 Task: Add Otto's Naturals Cassava Flour 100% Yuca Root to the cart.
Action: Mouse moved to (325, 144)
Screenshot: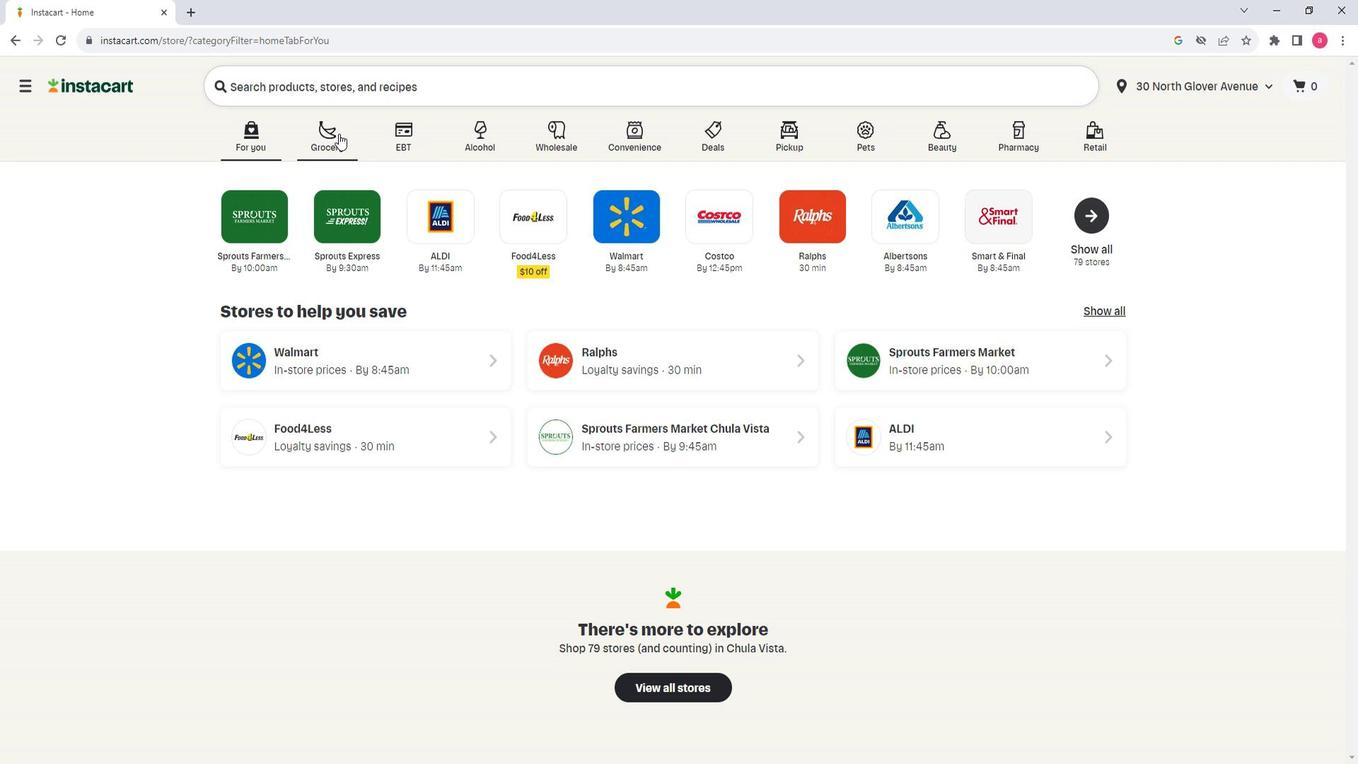
Action: Mouse pressed left at (325, 144)
Screenshot: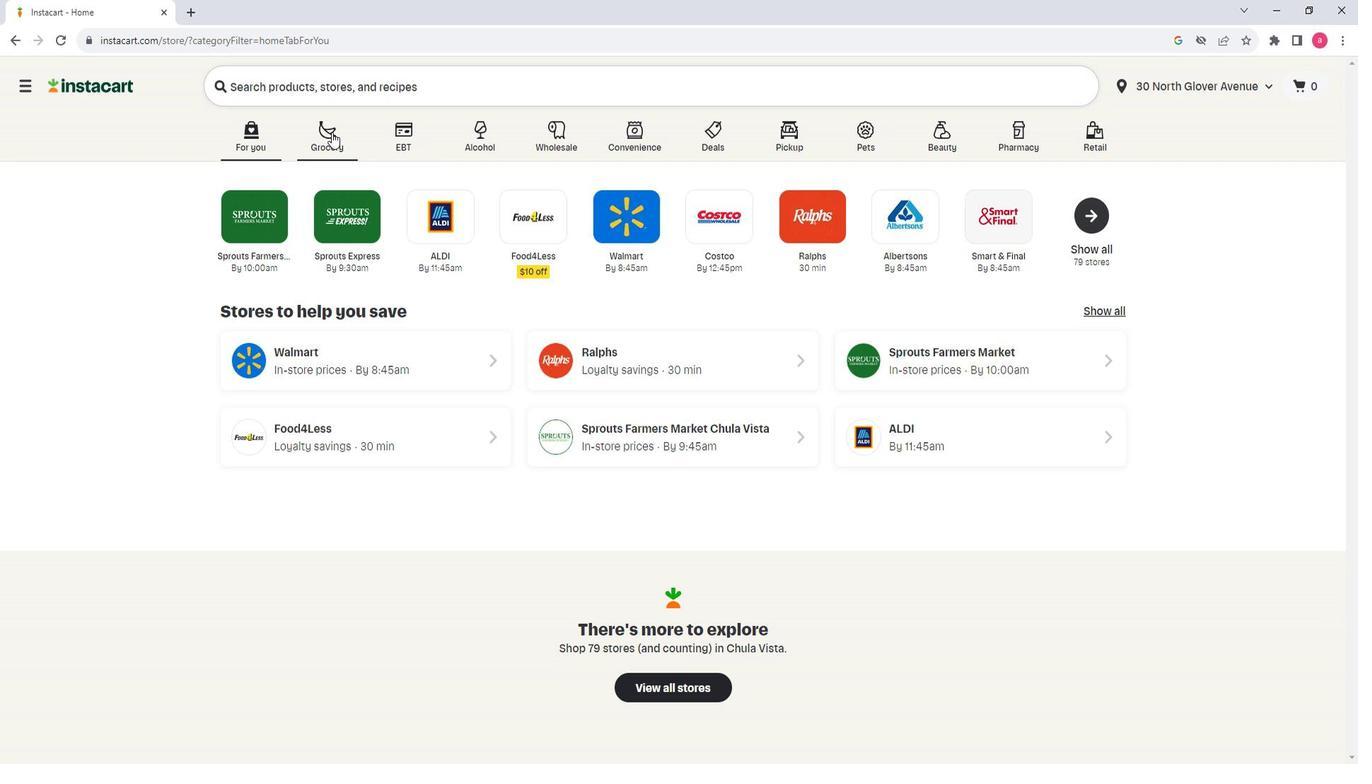 
Action: Mouse moved to (414, 400)
Screenshot: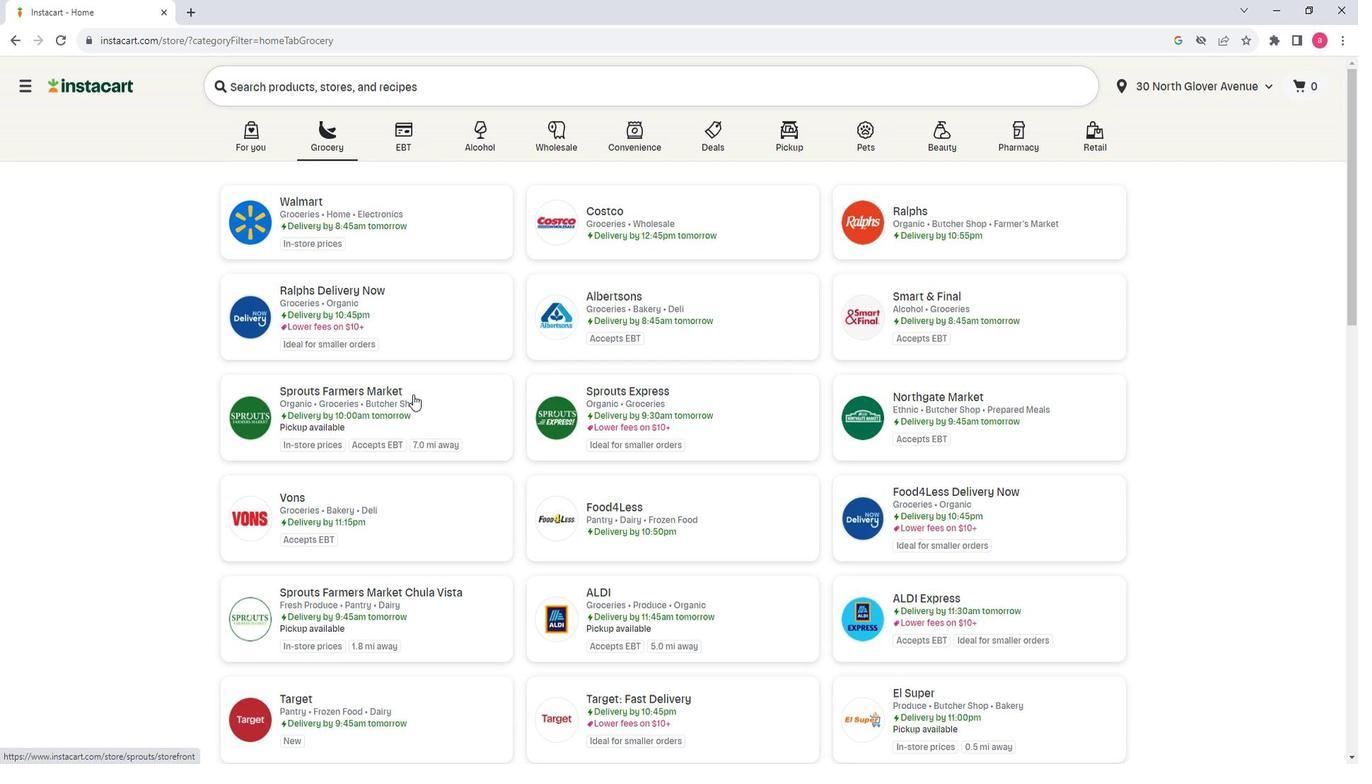 
Action: Mouse pressed left at (414, 400)
Screenshot: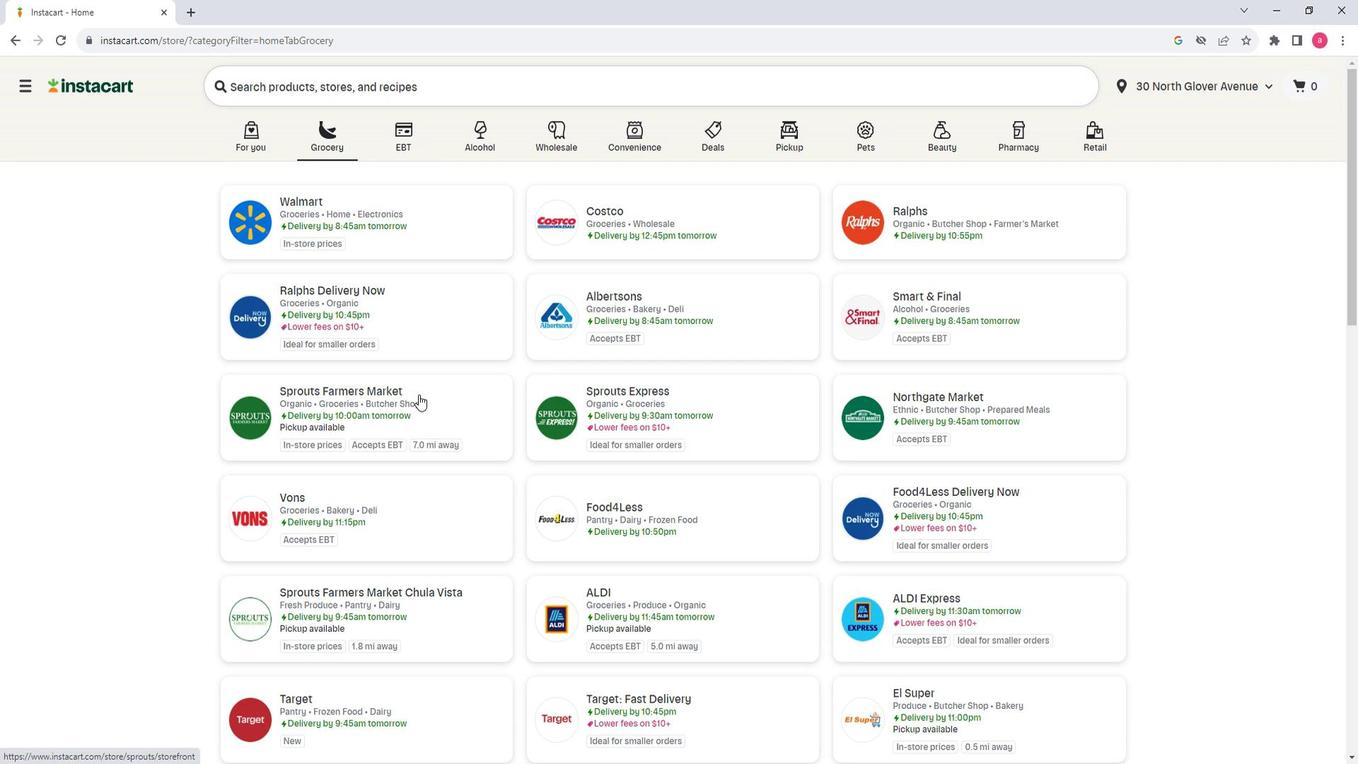 
Action: Mouse moved to (113, 356)
Screenshot: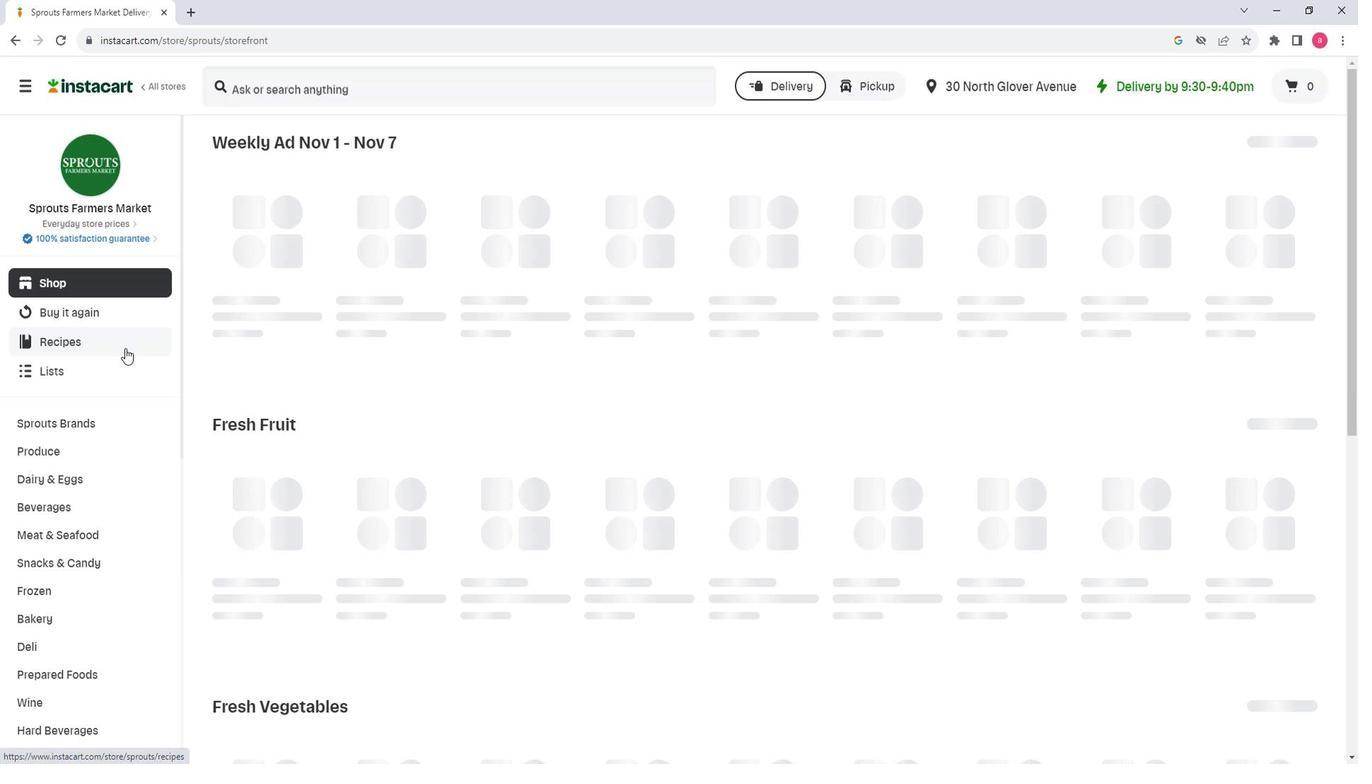 
Action: Mouse scrolled (113, 355) with delta (0, 0)
Screenshot: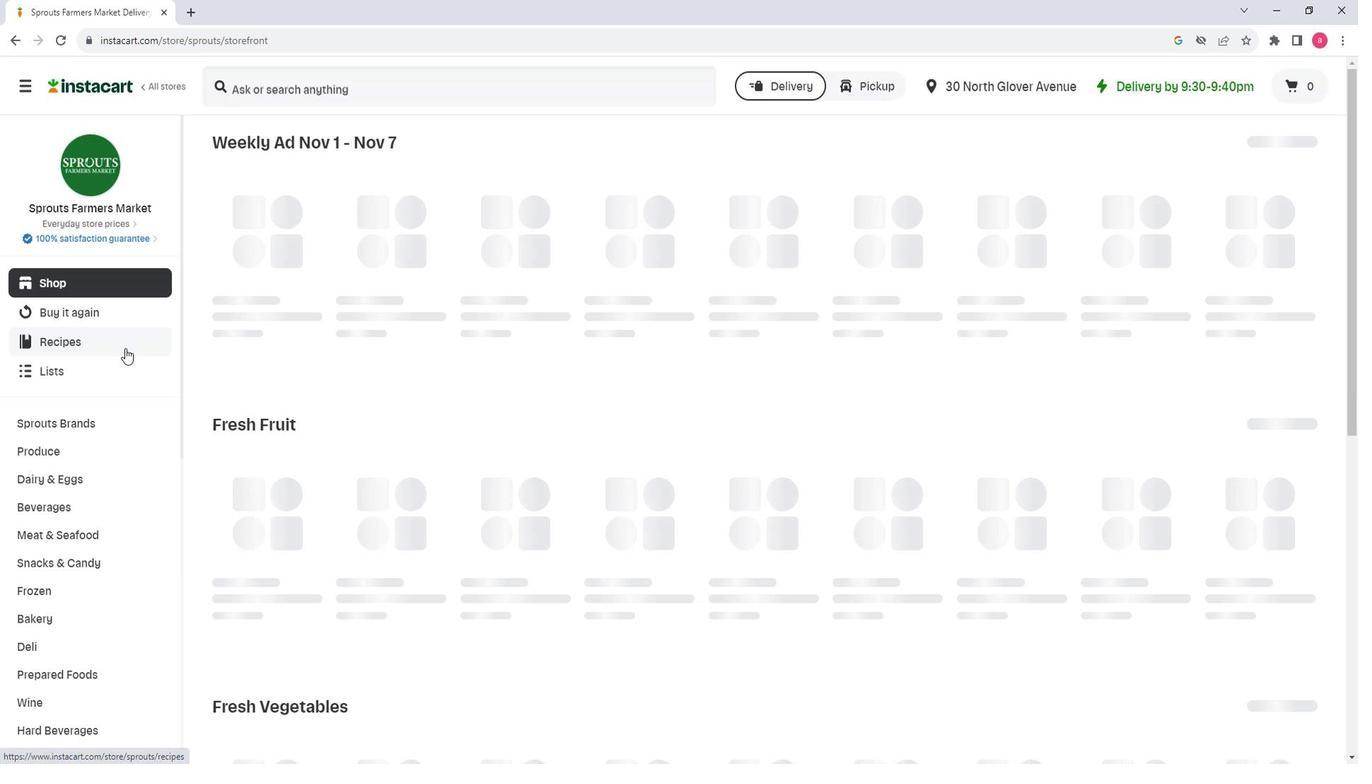
Action: Mouse scrolled (113, 355) with delta (0, 0)
Screenshot: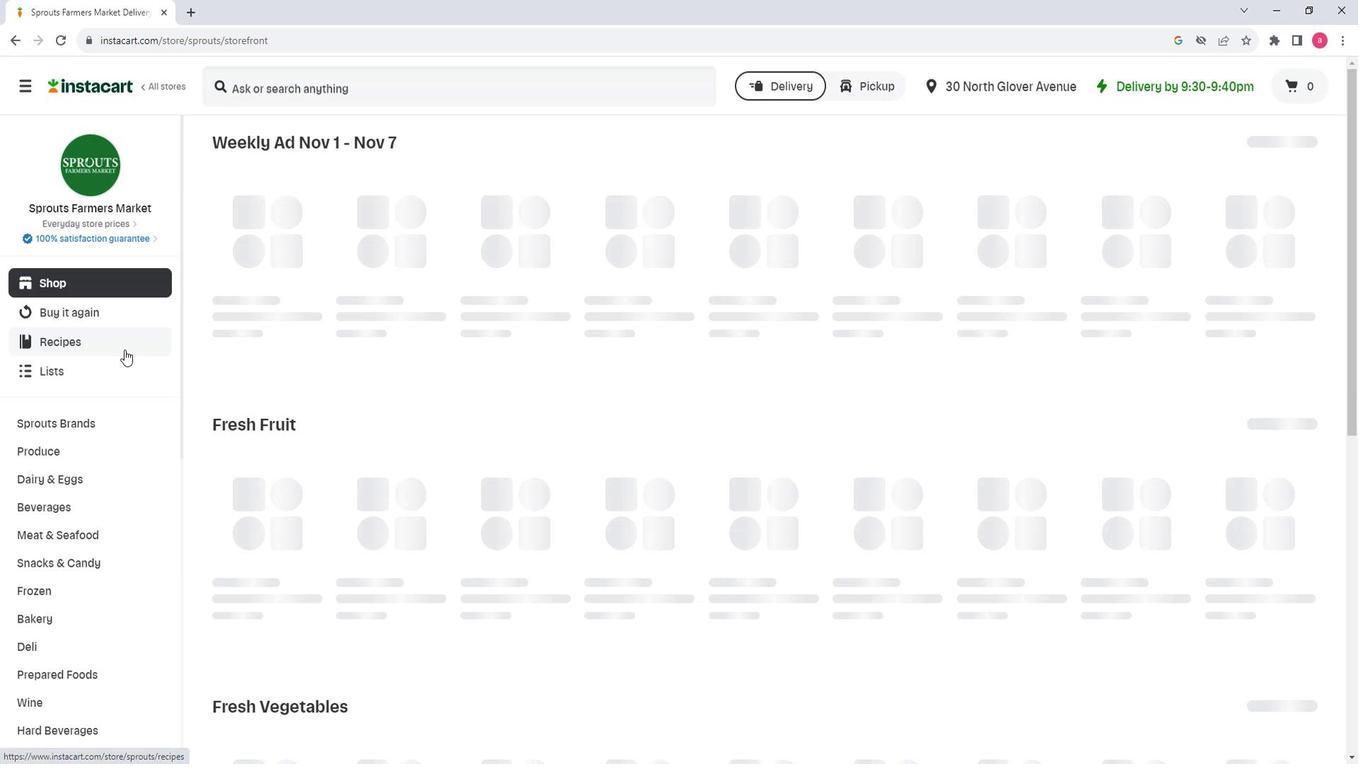 
Action: Mouse scrolled (113, 355) with delta (0, 0)
Screenshot: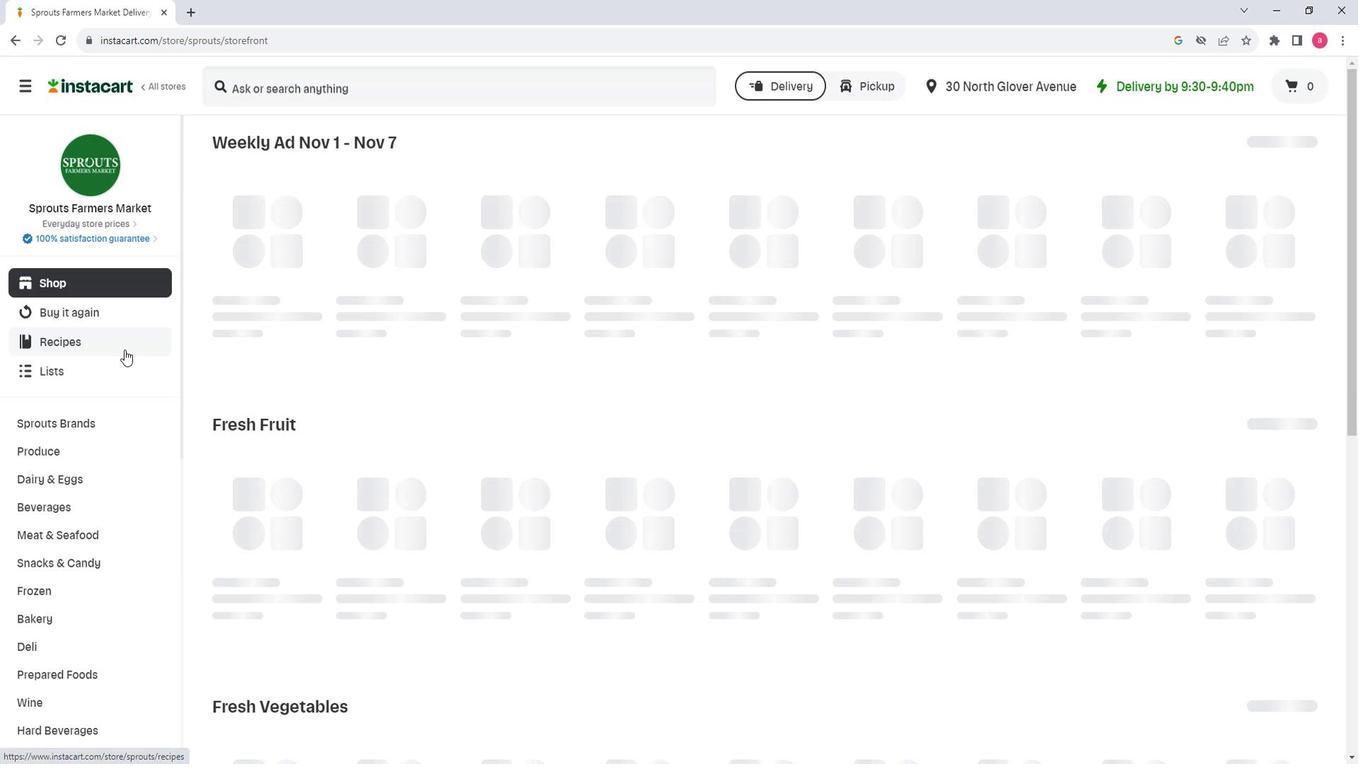 
Action: Mouse moved to (113, 357)
Screenshot: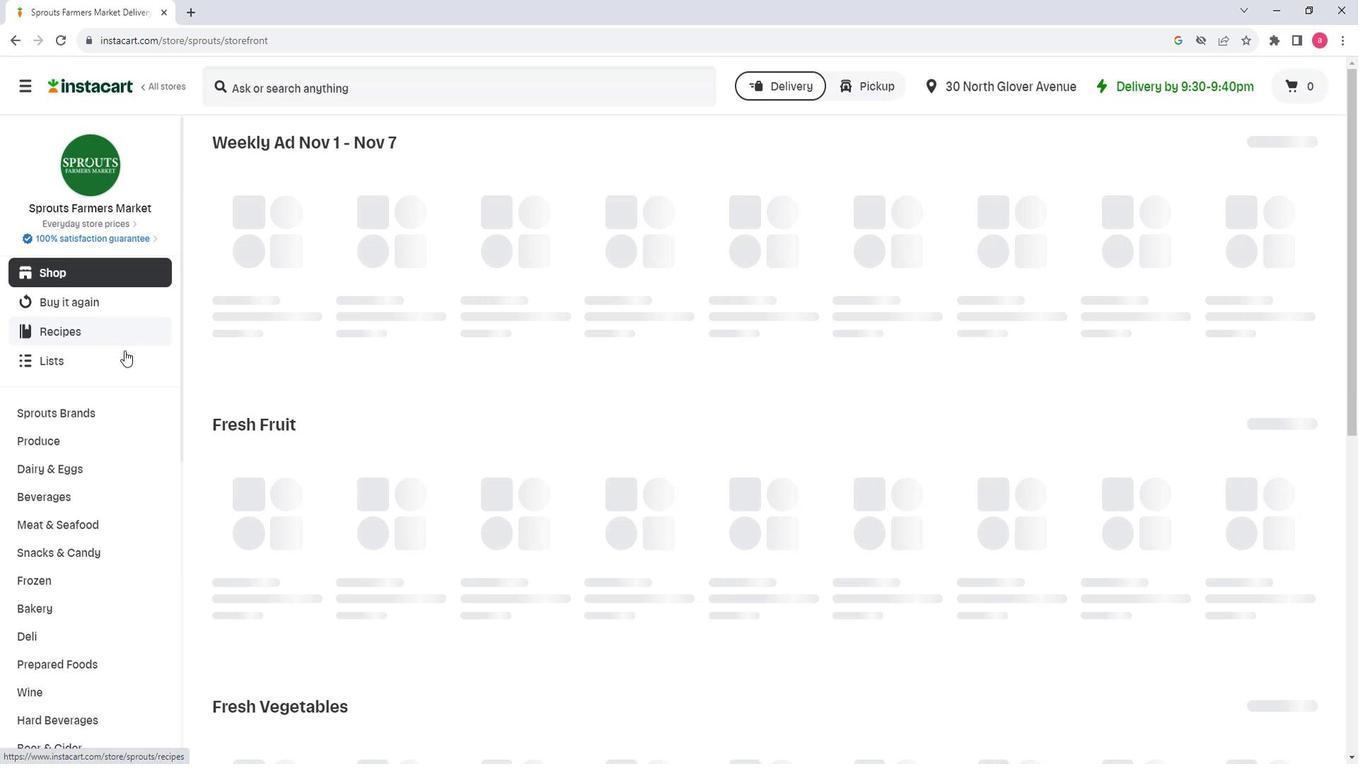 
Action: Mouse scrolled (113, 356) with delta (0, 0)
Screenshot: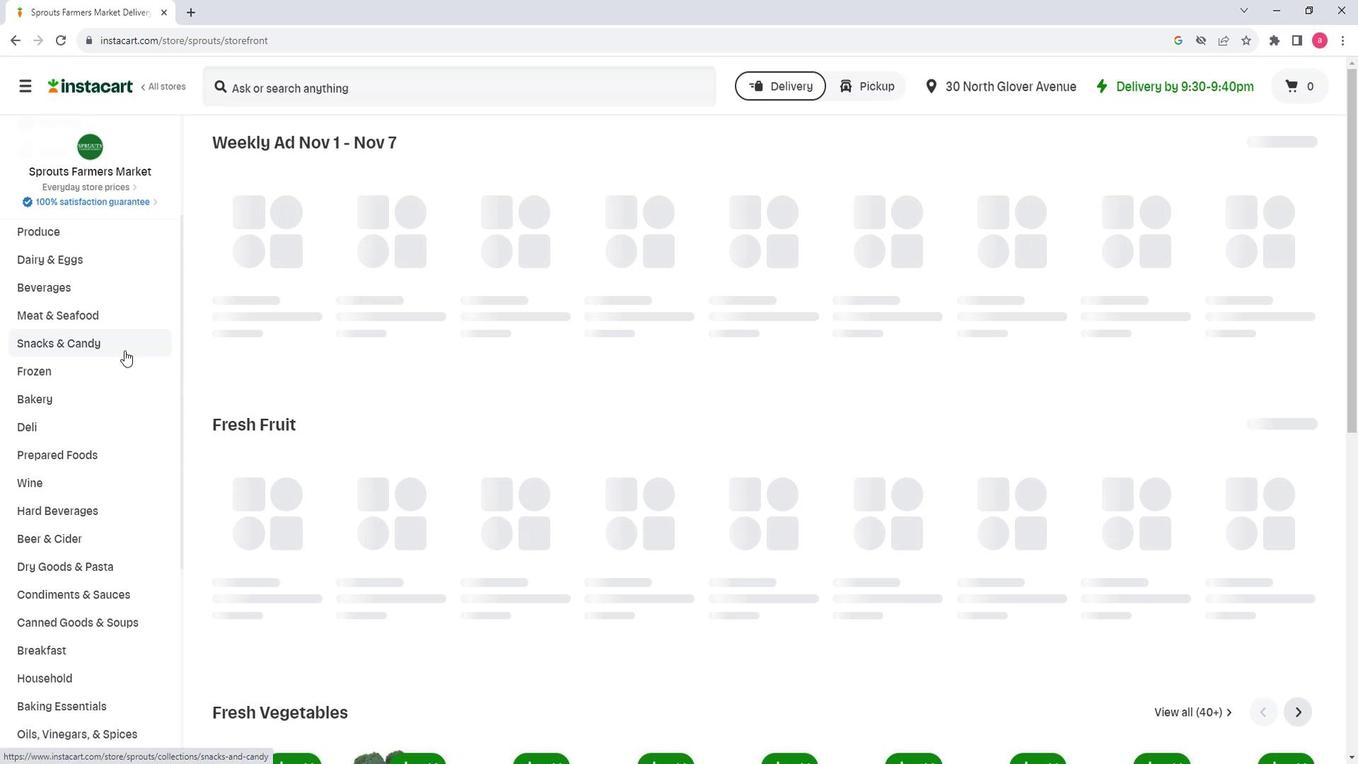 
Action: Mouse moved to (113, 357)
Screenshot: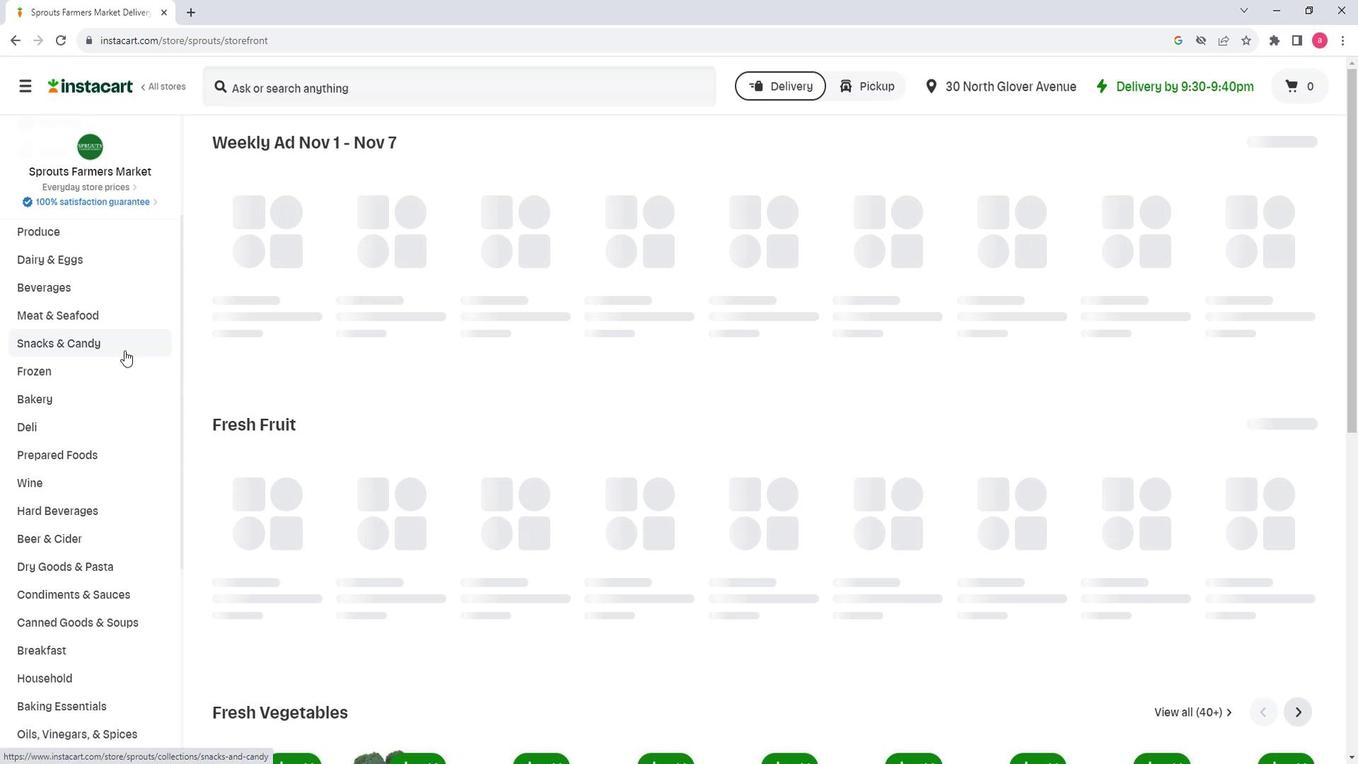 
Action: Mouse scrolled (113, 356) with delta (0, 0)
Screenshot: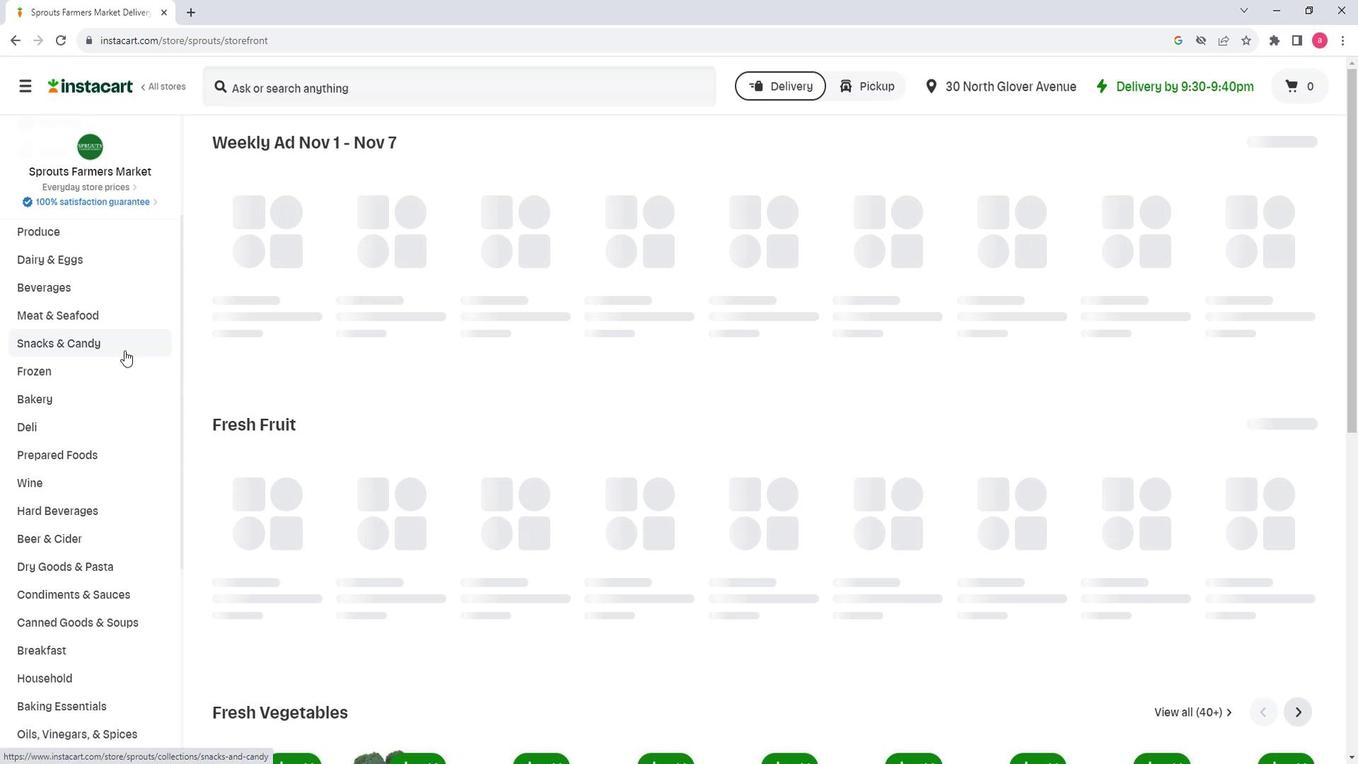 
Action: Mouse scrolled (113, 356) with delta (0, 0)
Screenshot: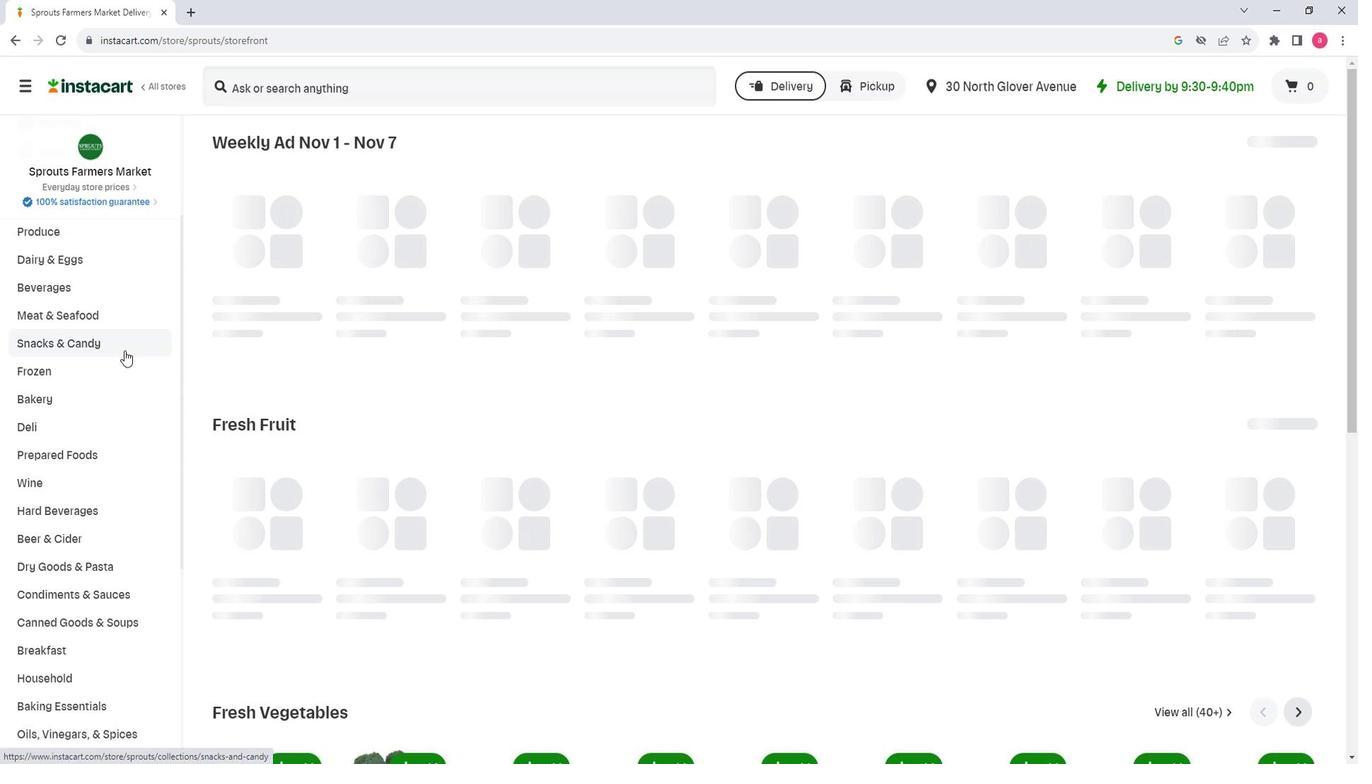 
Action: Mouse moved to (112, 356)
Screenshot: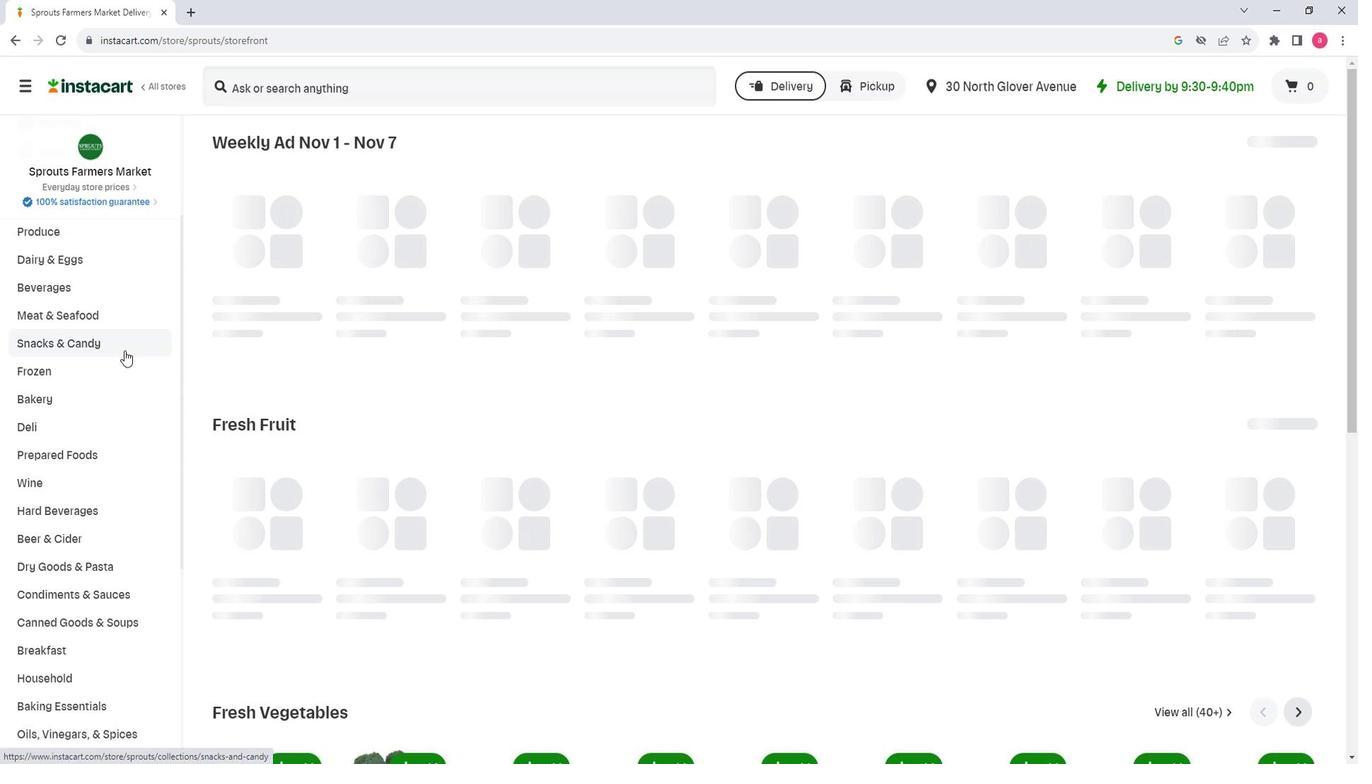 
Action: Mouse scrolled (112, 355) with delta (0, 0)
Screenshot: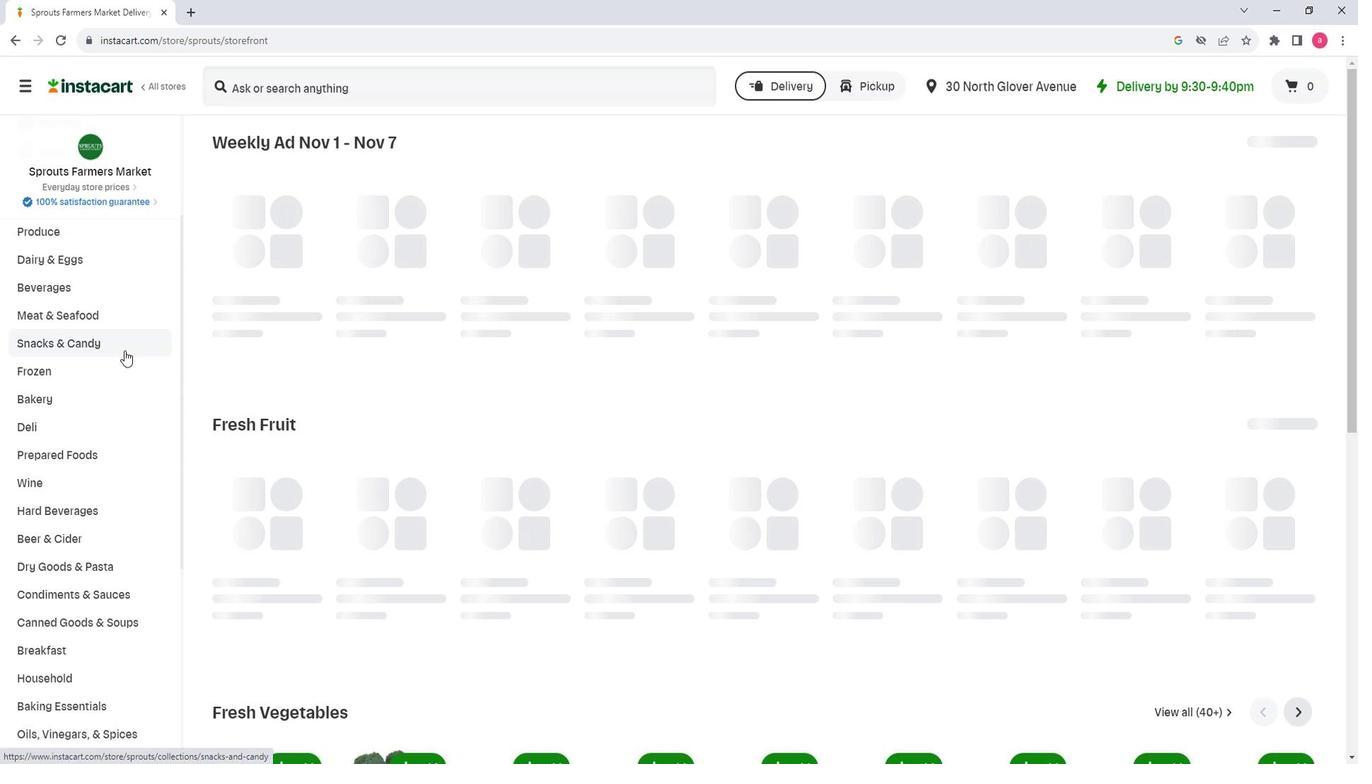 
Action: Mouse moved to (106, 414)
Screenshot: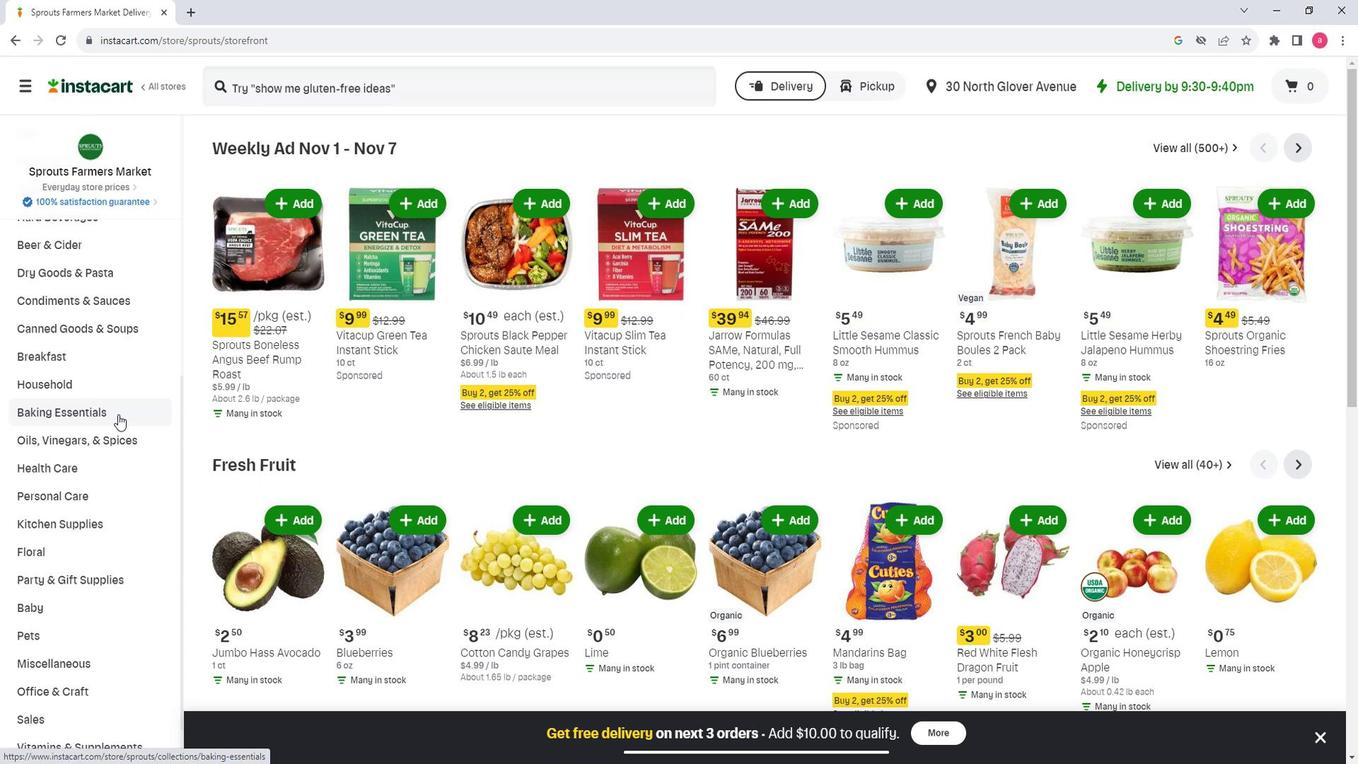 
Action: Mouse pressed left at (106, 414)
Screenshot: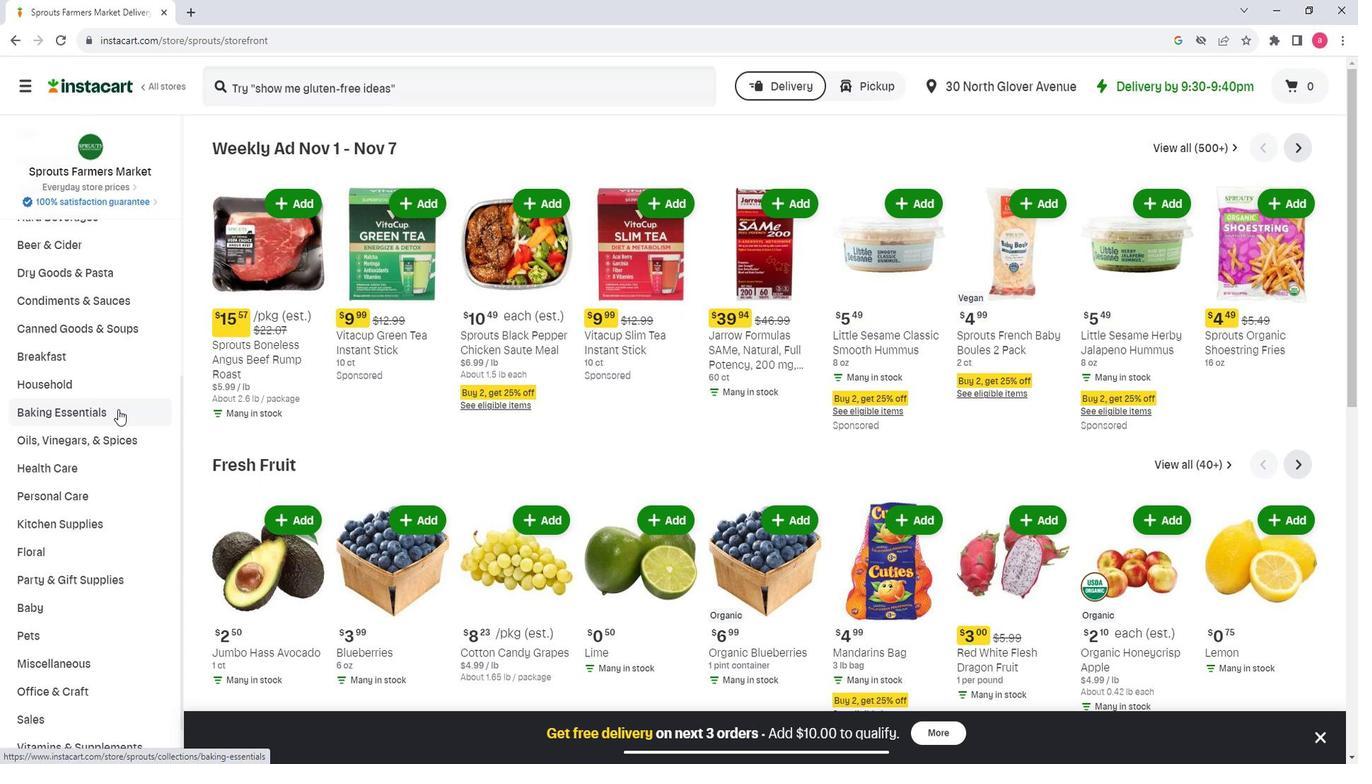 
Action: Mouse moved to (800, 194)
Screenshot: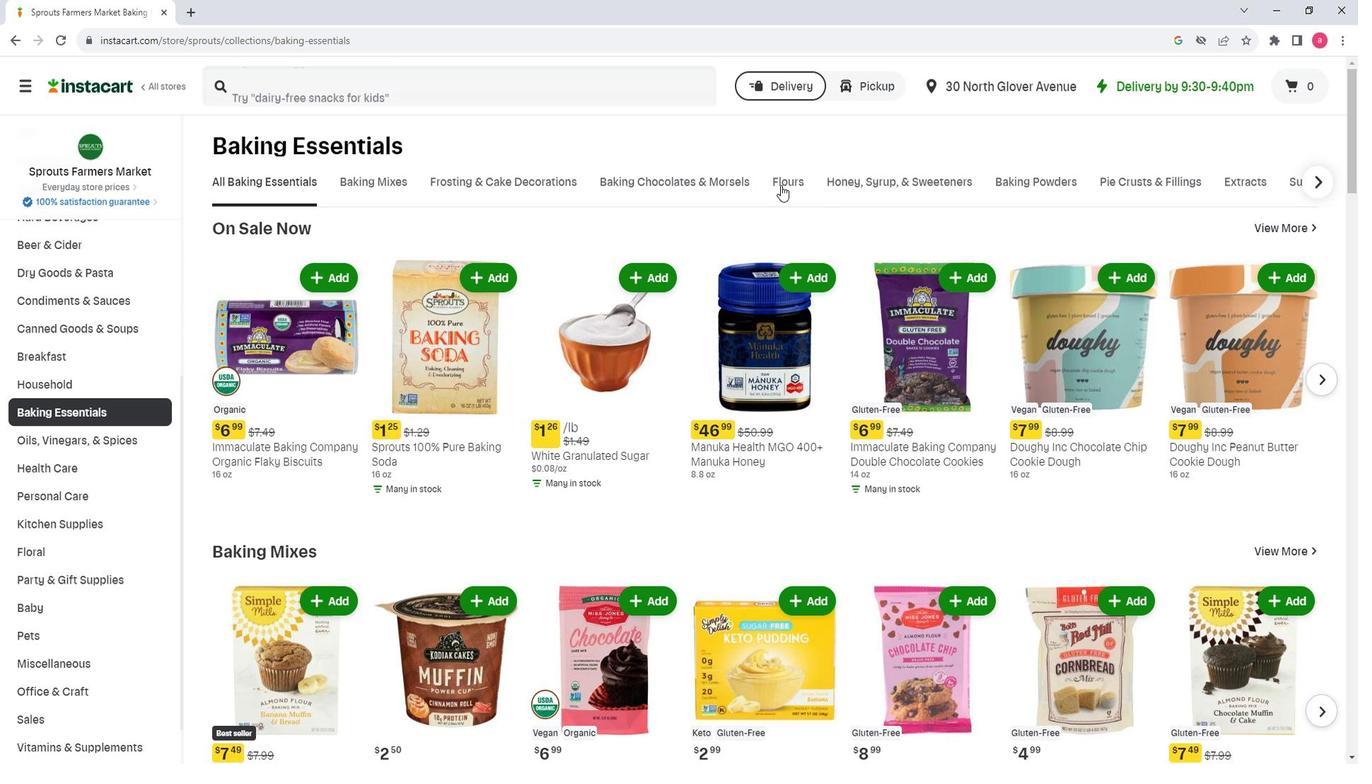 
Action: Mouse pressed left at (800, 194)
Screenshot: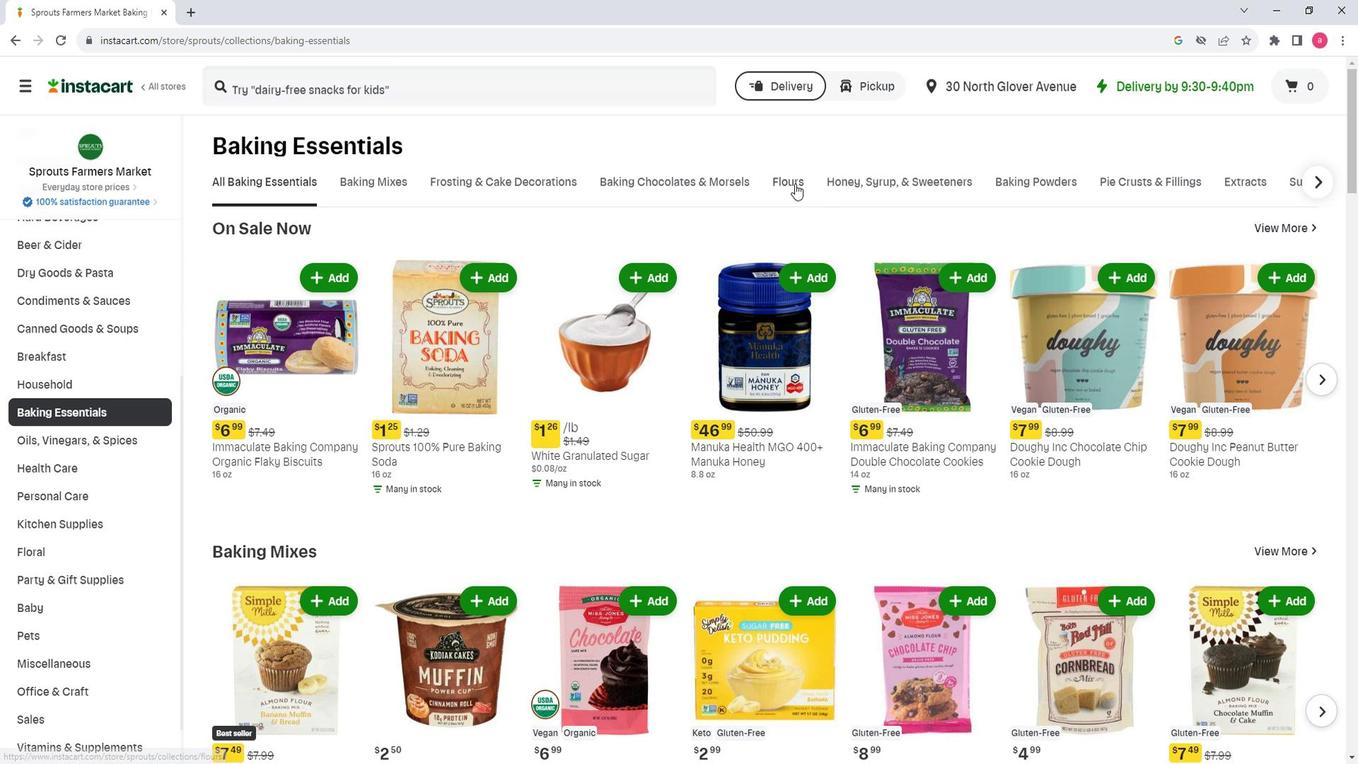 
Action: Mouse moved to (979, 244)
Screenshot: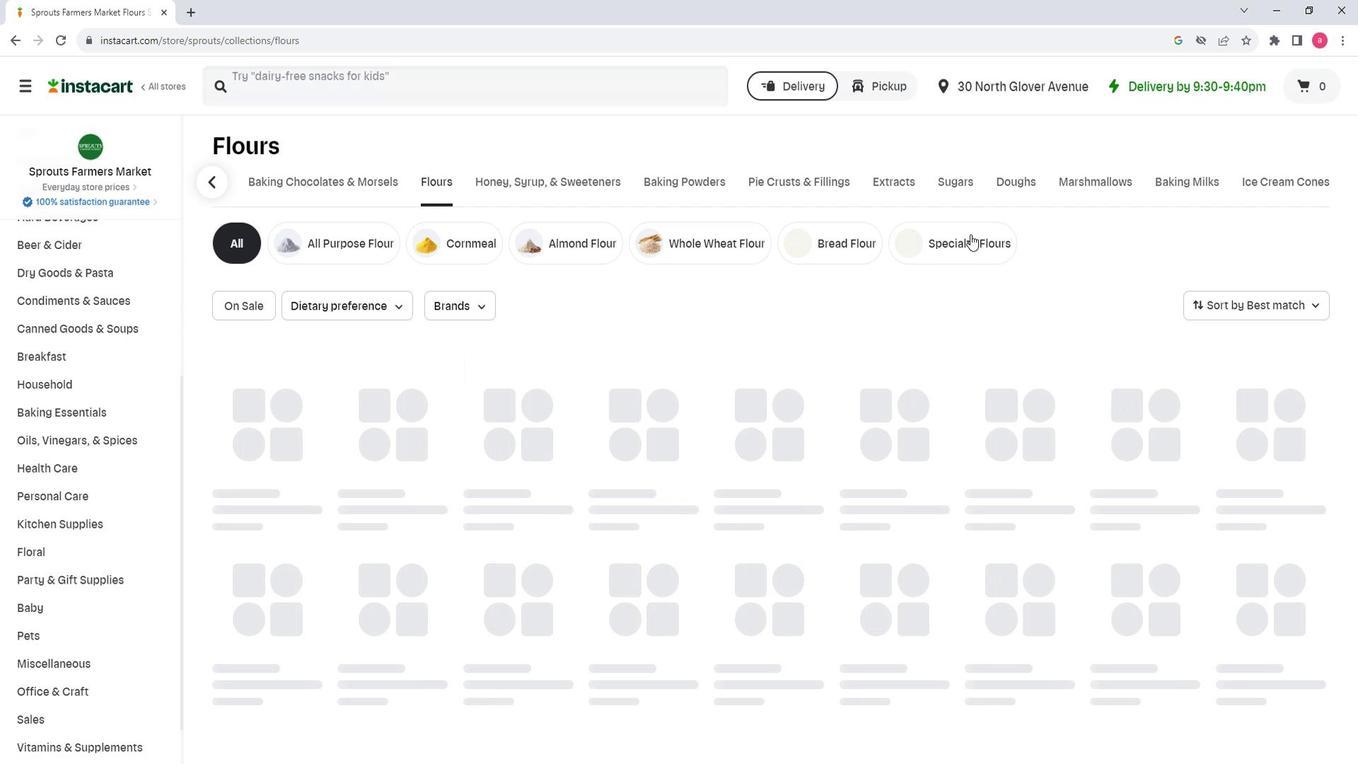 
Action: Mouse pressed left at (979, 244)
Screenshot: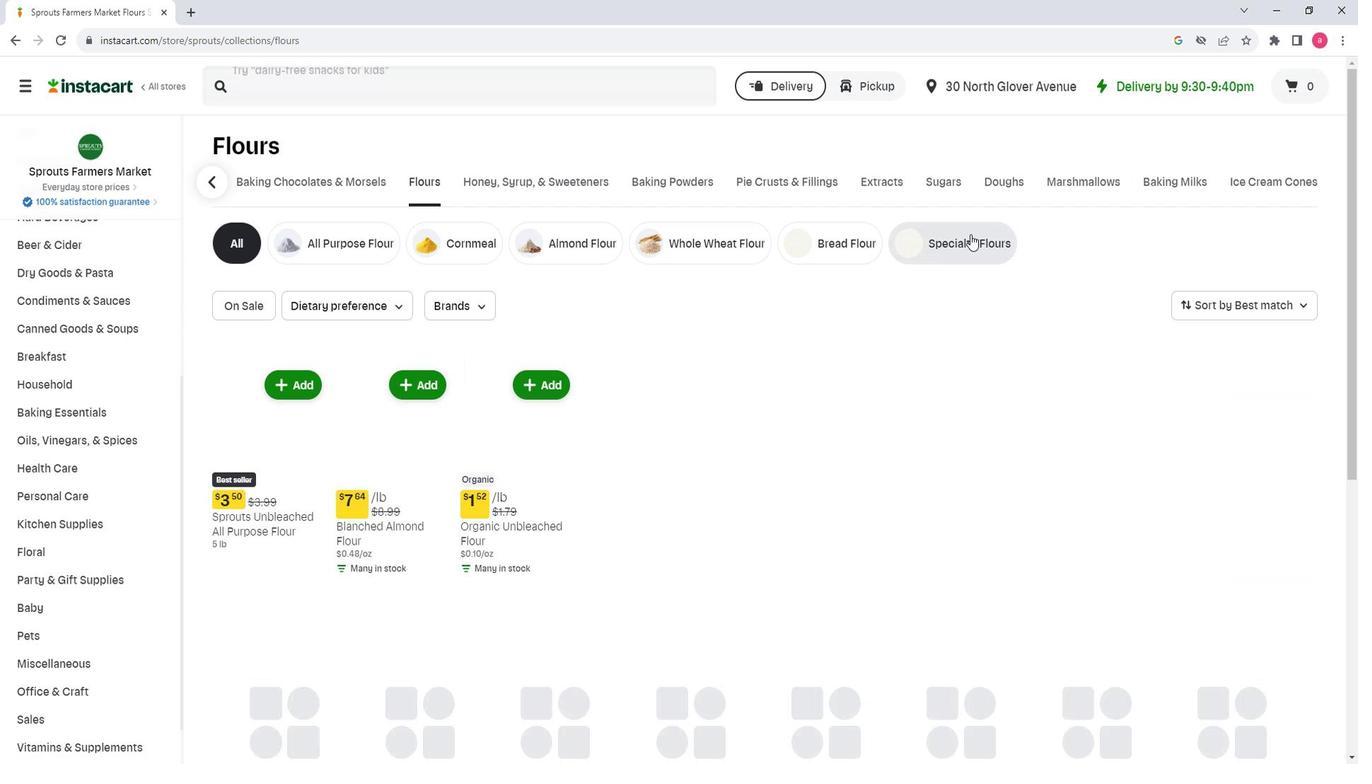 
Action: Mouse moved to (417, 105)
Screenshot: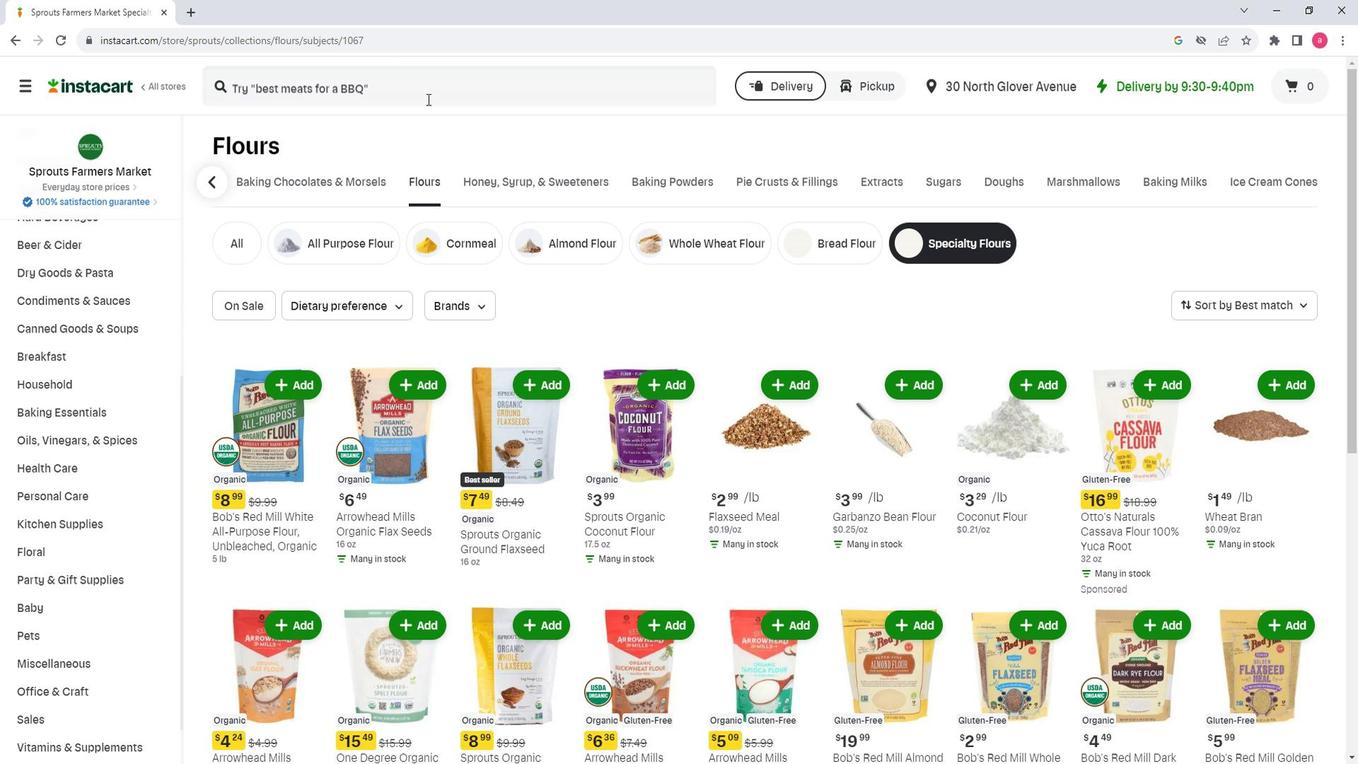 
Action: Mouse pressed left at (417, 105)
Screenshot: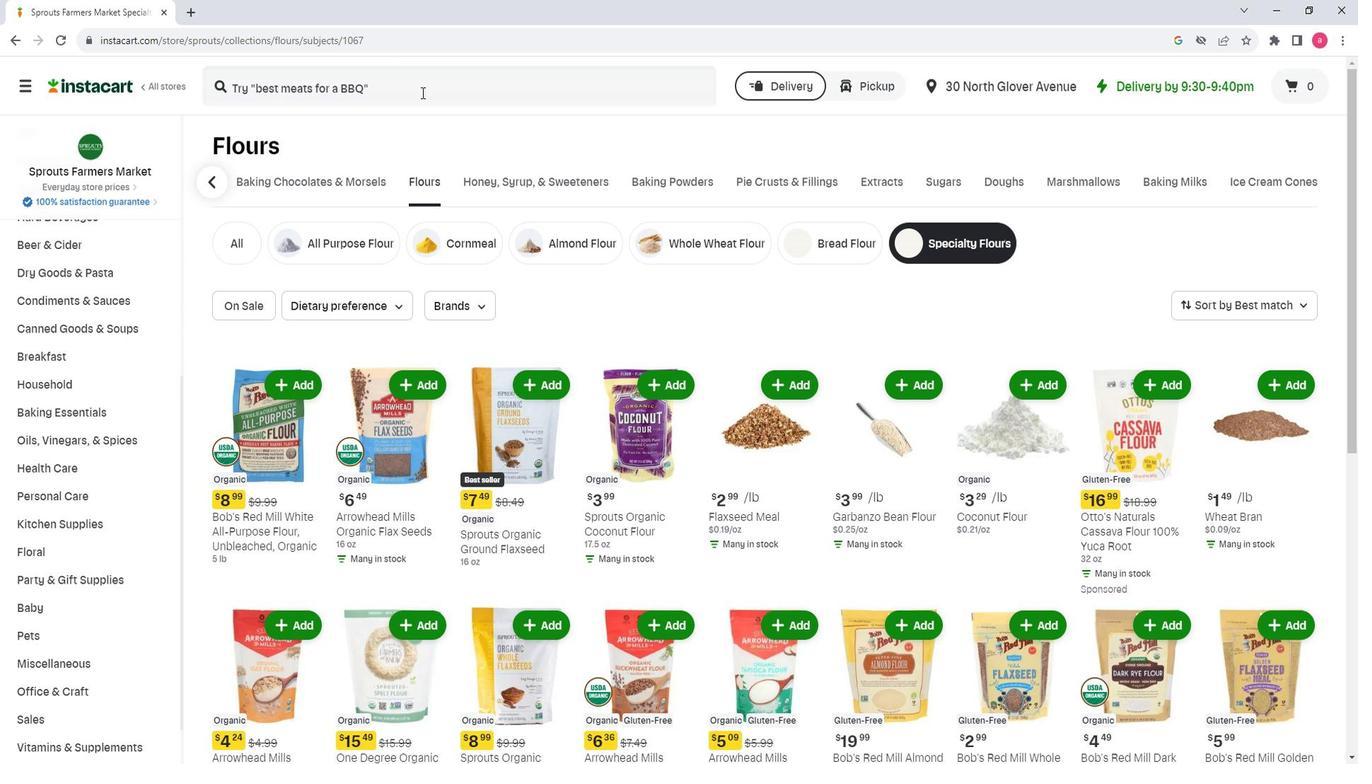 
Action: Key pressed <Key.shift>Otto's<Key.space><Key.shift>Naturals<Key.space><Key.shift>Cassava<Key.space><Key.shift>Flour<Key.space>100<Key.shift><Key.shift><Key.shift><Key.shift><Key.shift>
Screenshot: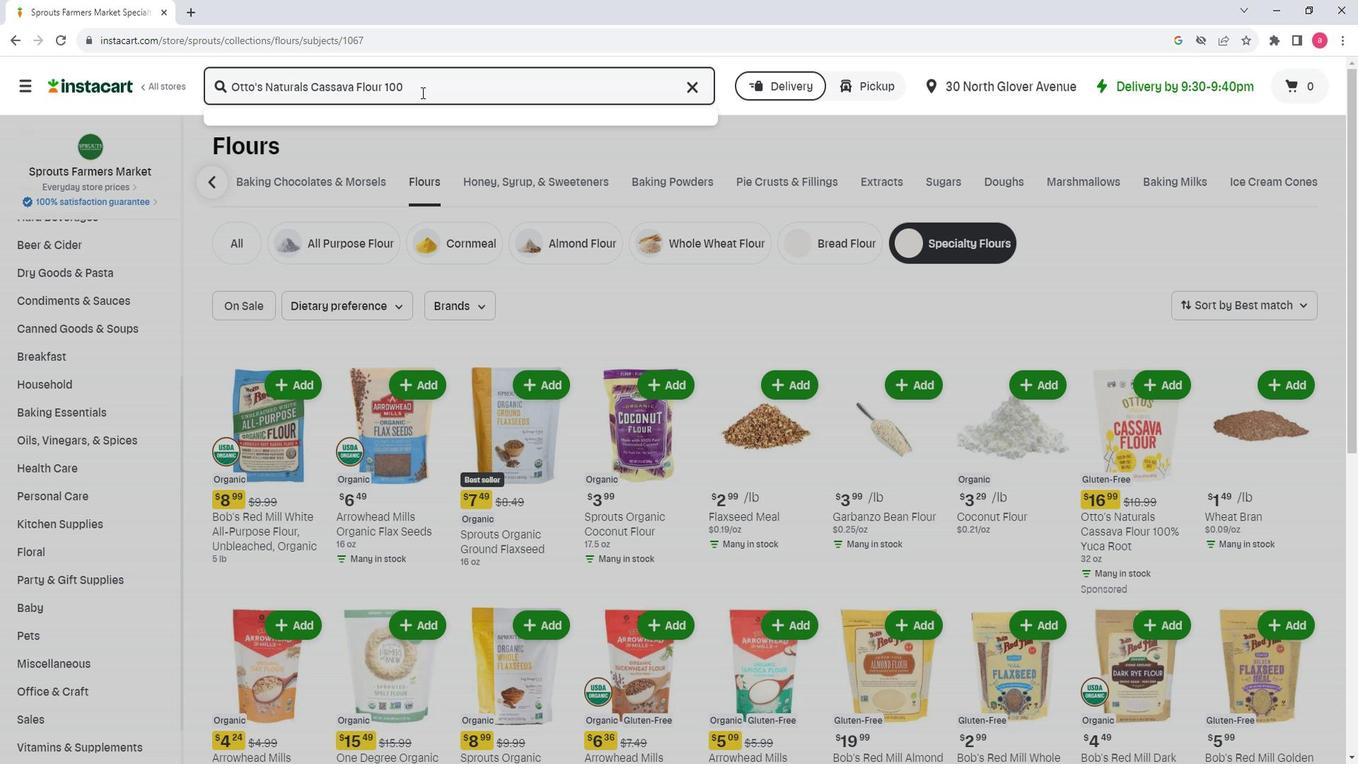 
Action: Mouse moved to (416, 105)
Screenshot: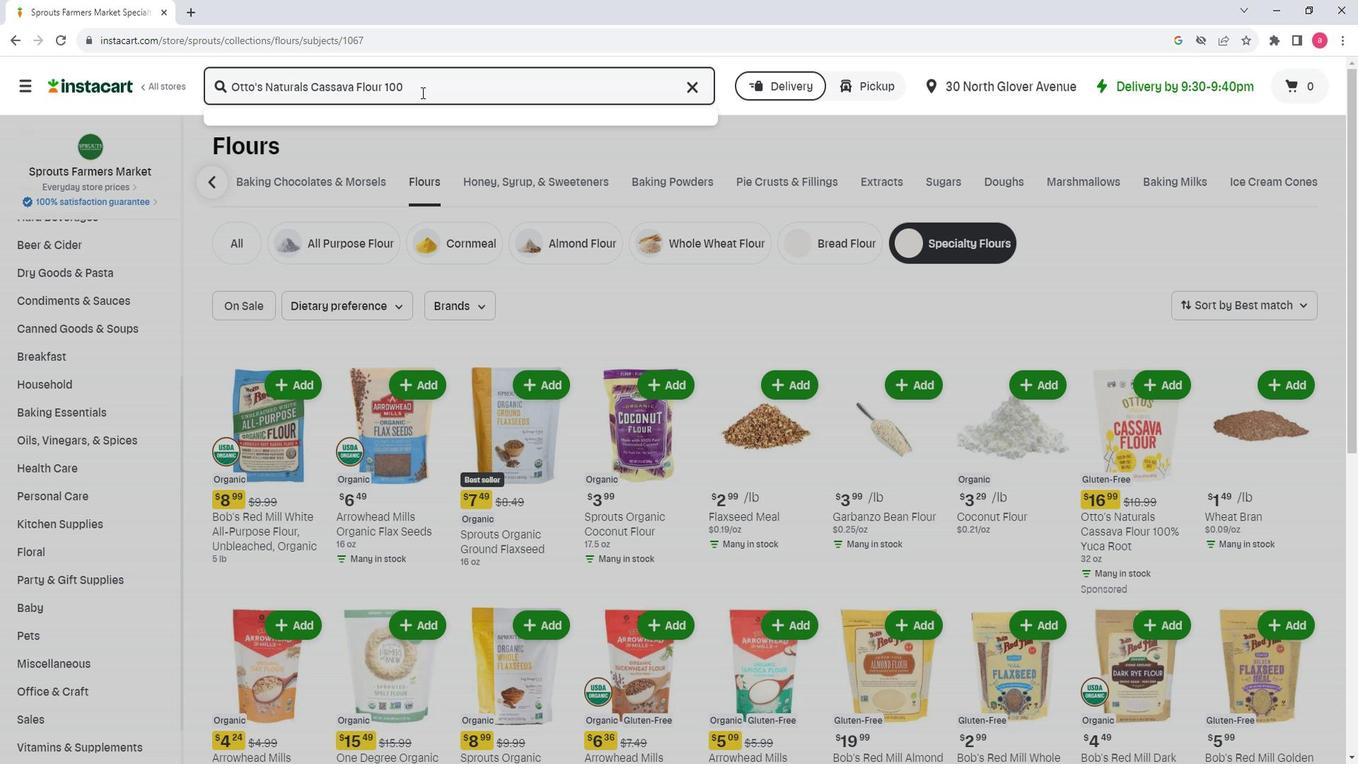 
Action: Key pressed <Key.shift>%<Key.space><Key.shift>Y<Key.shift>uca<Key.space><Key.shift><Key.shift><Key.shift>Root<Key.space><Key.enter>
Screenshot: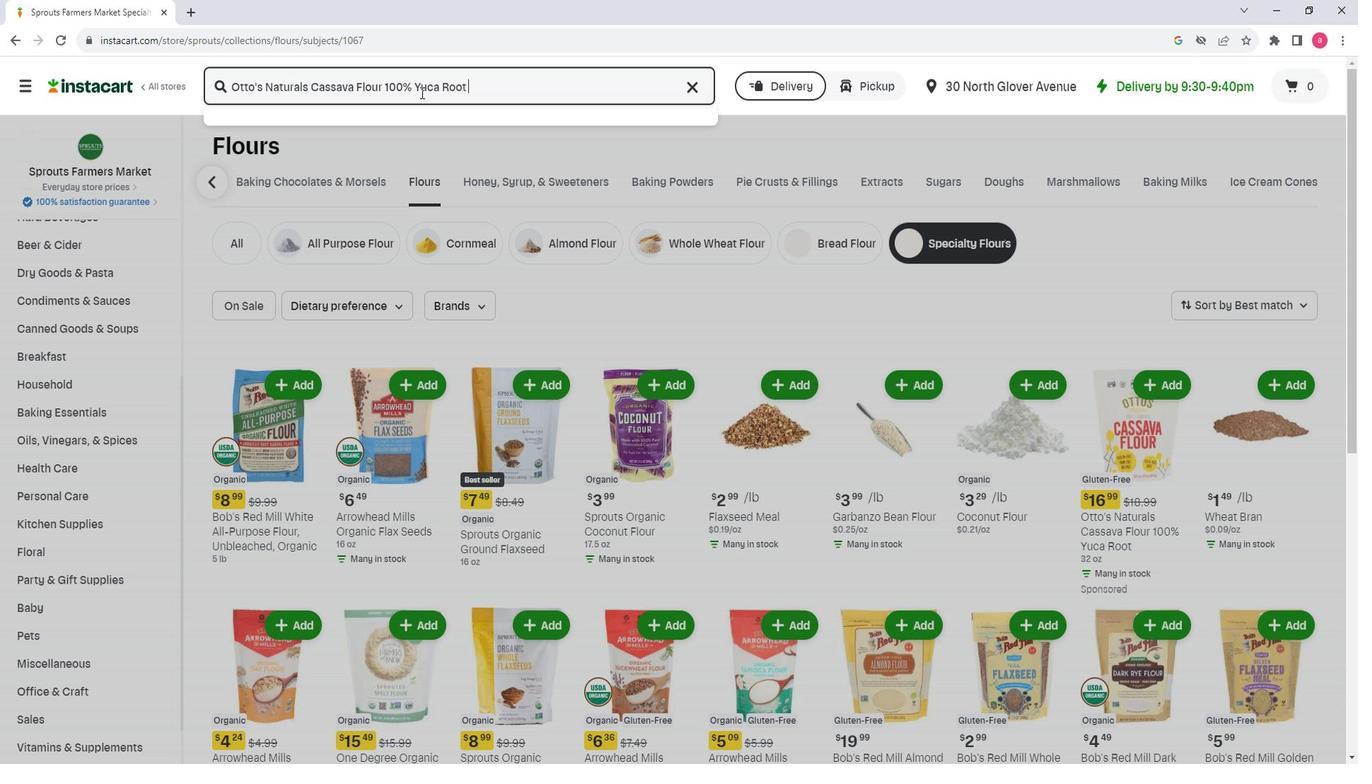 
Action: Mouse moved to (381, 222)
Screenshot: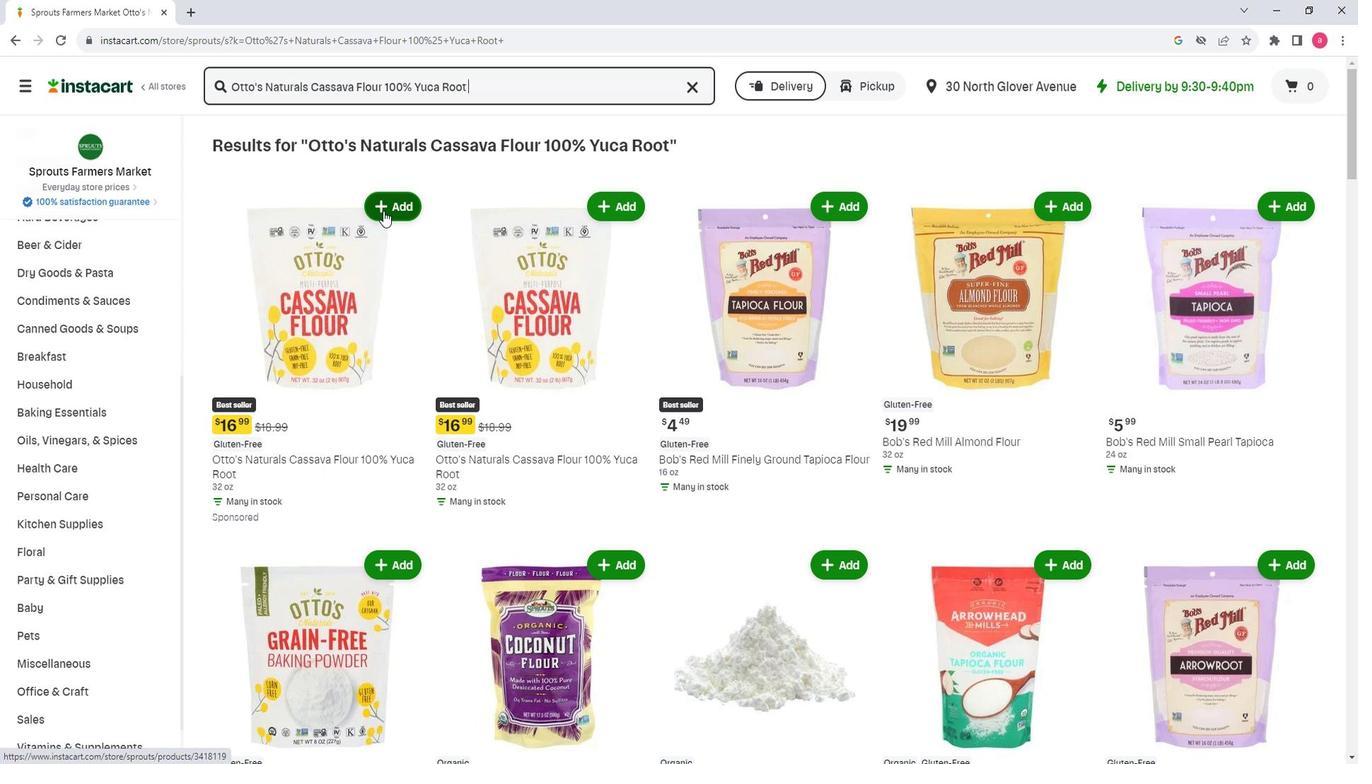 
Action: Mouse pressed left at (381, 222)
Screenshot: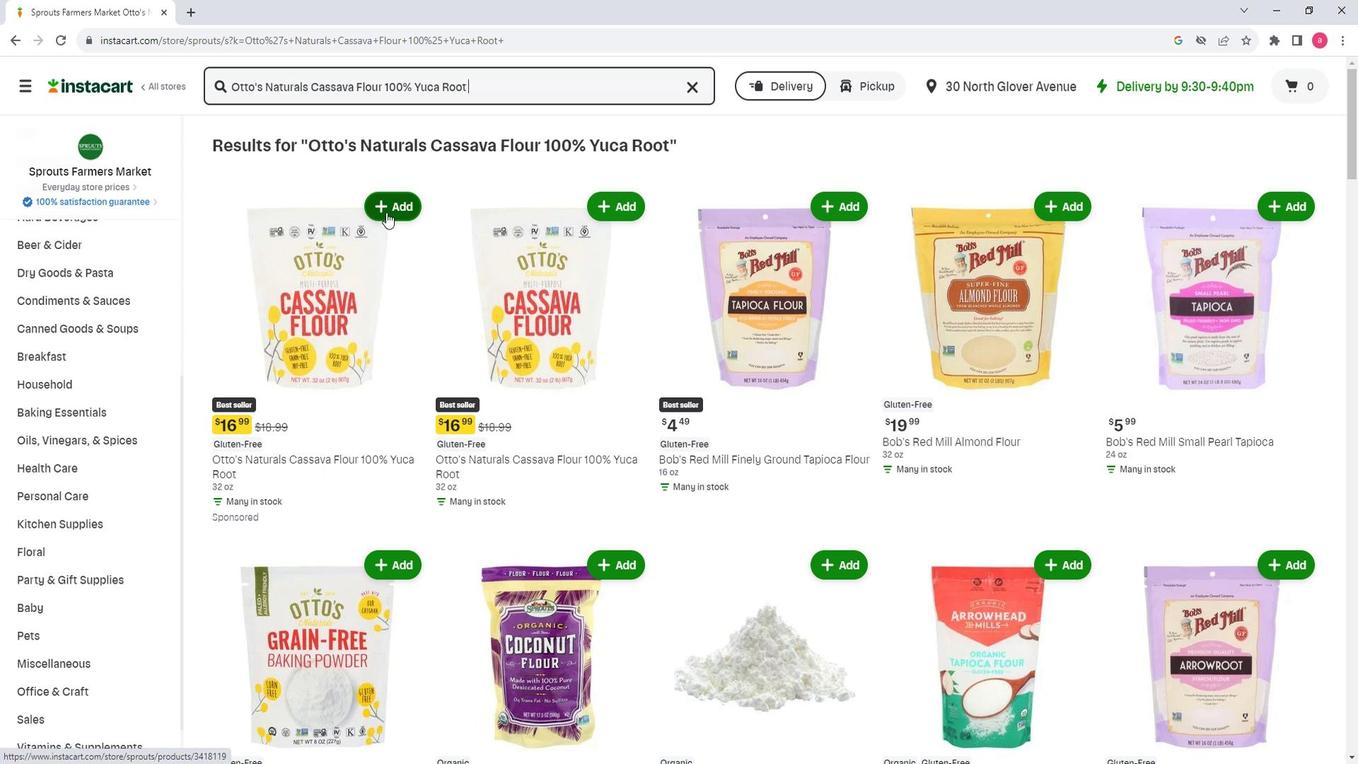 
Action: Mouse moved to (387, 285)
Screenshot: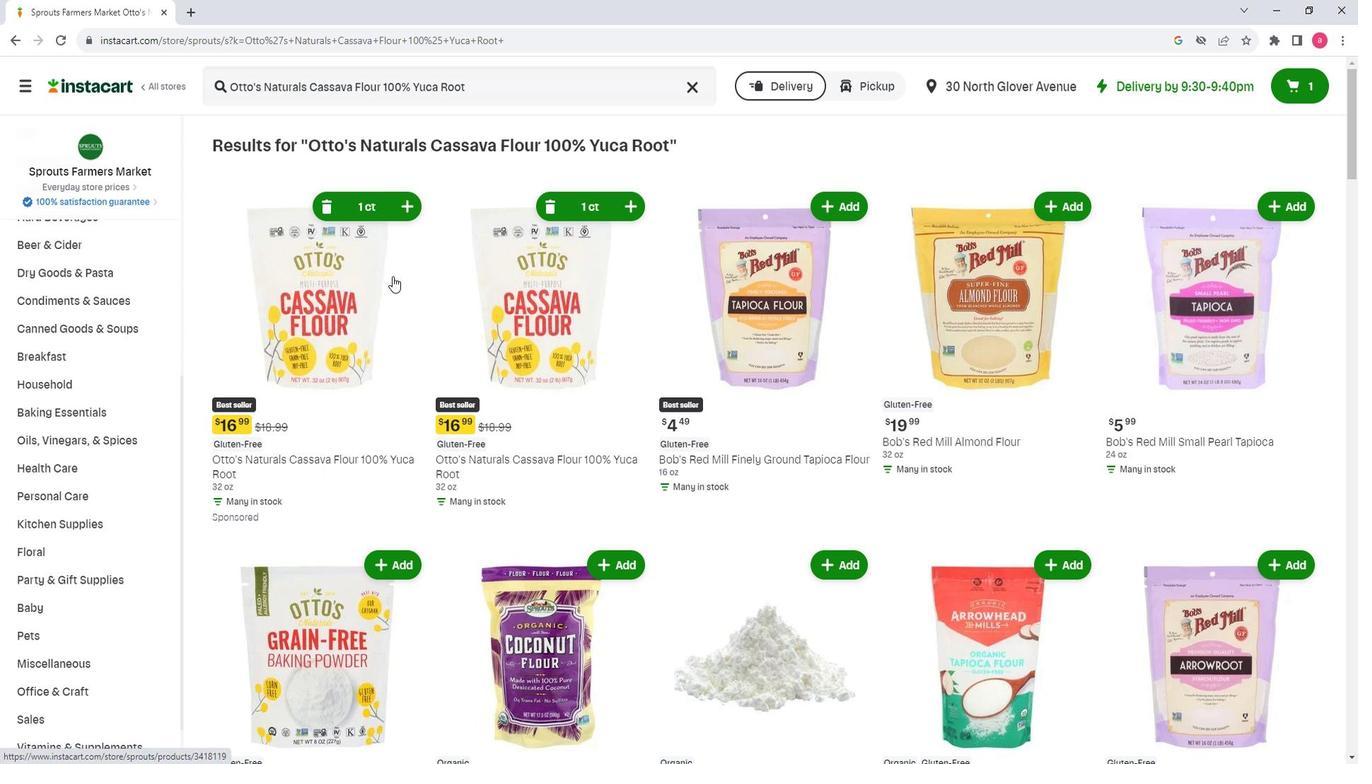 
